 Task: Change the tab name and label name as per the requirement of the organization
Action: Mouse moved to (219, 157)
Screenshot: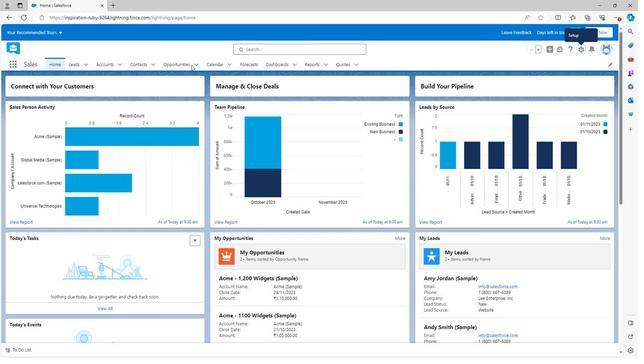 
Action: Mouse scrolled (219, 157) with delta (0, 0)
Screenshot: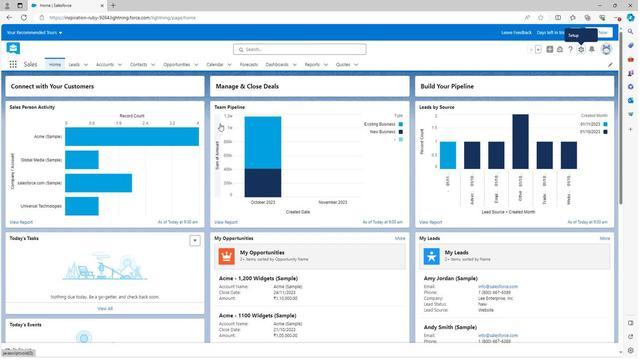 
Action: Mouse scrolled (219, 157) with delta (0, 0)
Screenshot: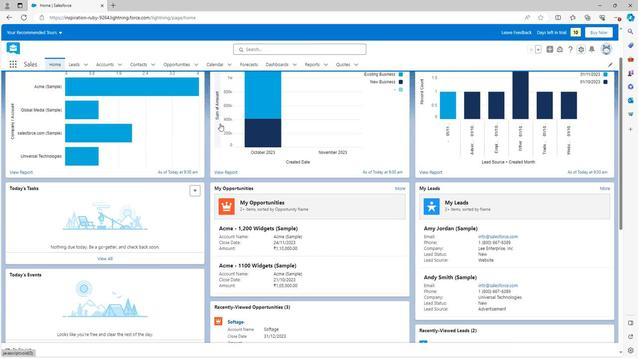 
Action: Mouse scrolled (219, 157) with delta (0, 0)
Screenshot: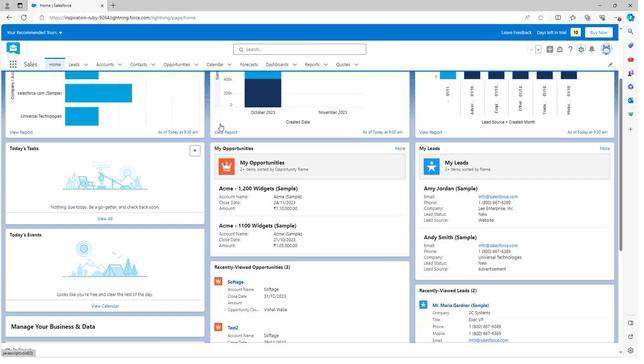 
Action: Mouse scrolled (219, 157) with delta (0, 0)
Screenshot: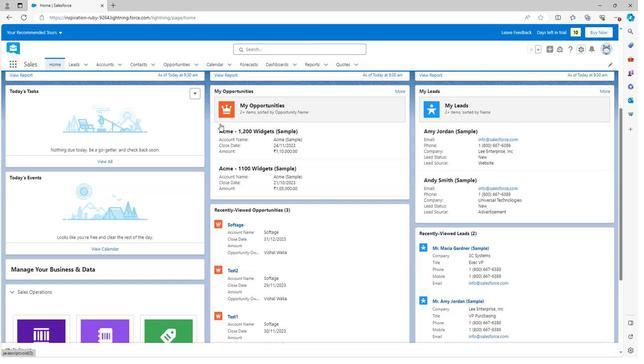 
Action: Mouse scrolled (219, 157) with delta (0, 0)
Screenshot: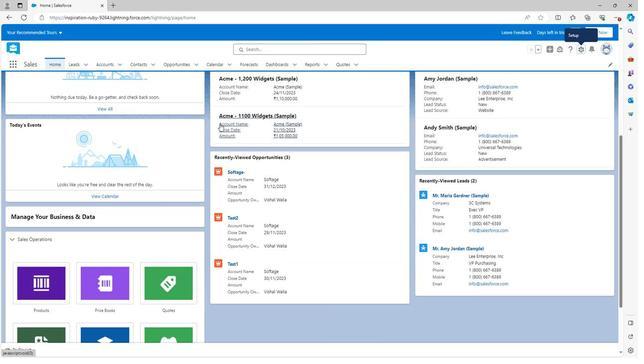 
Action: Mouse scrolled (219, 157) with delta (0, 0)
Screenshot: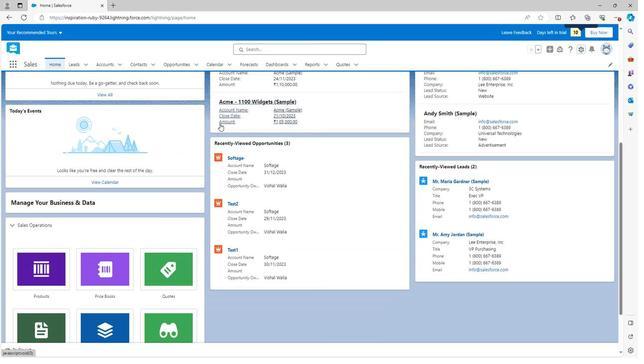 
Action: Mouse scrolled (219, 157) with delta (0, 0)
Screenshot: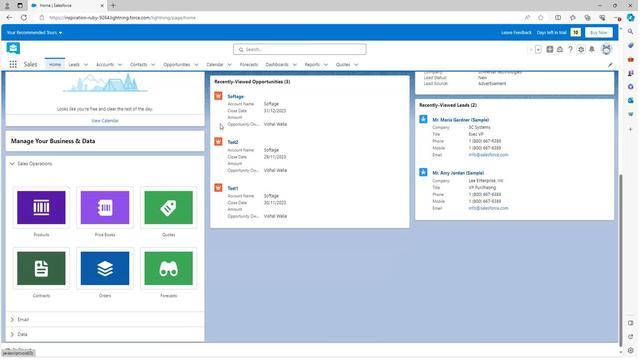 
Action: Mouse scrolled (219, 157) with delta (0, 0)
Screenshot: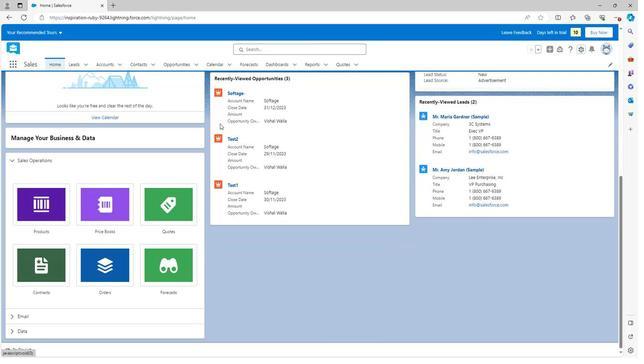 
Action: Mouse scrolled (219, 158) with delta (0, 0)
Screenshot: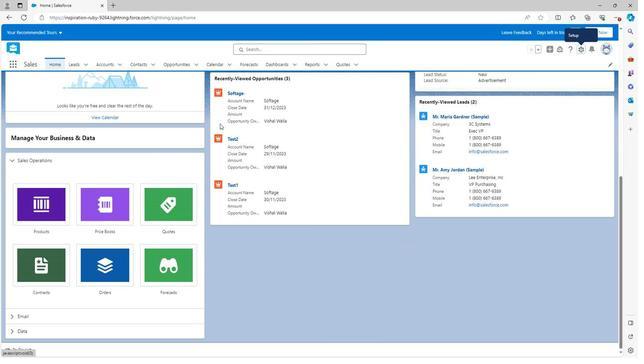 
Action: Mouse scrolled (219, 158) with delta (0, 0)
Screenshot: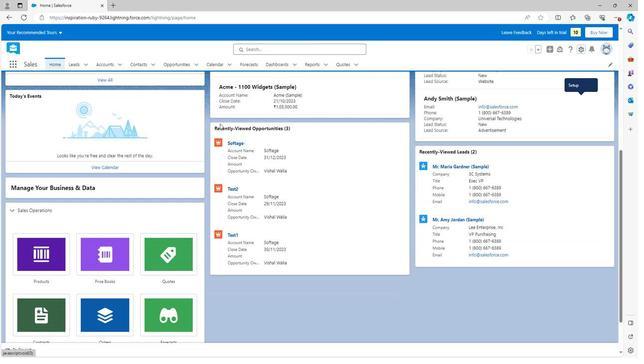 
Action: Mouse scrolled (219, 158) with delta (0, 0)
Screenshot: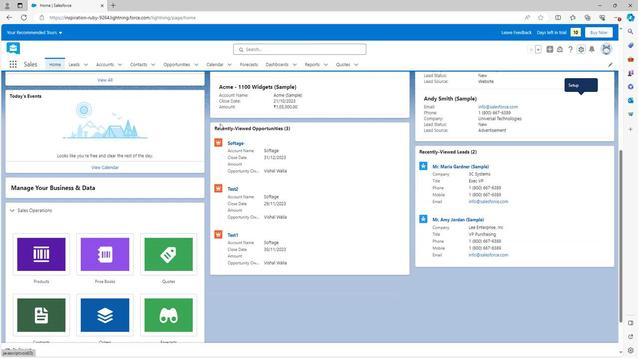 
Action: Mouse scrolled (219, 158) with delta (0, 0)
Screenshot: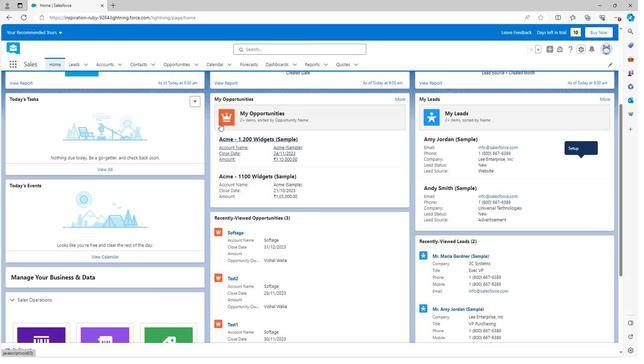 
Action: Mouse scrolled (219, 158) with delta (0, 0)
Screenshot: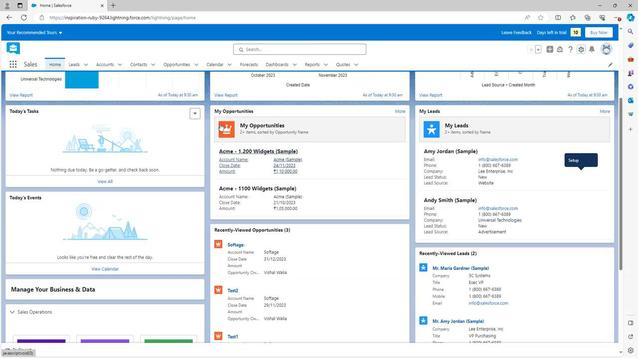 
Action: Mouse scrolled (219, 158) with delta (0, 0)
Screenshot: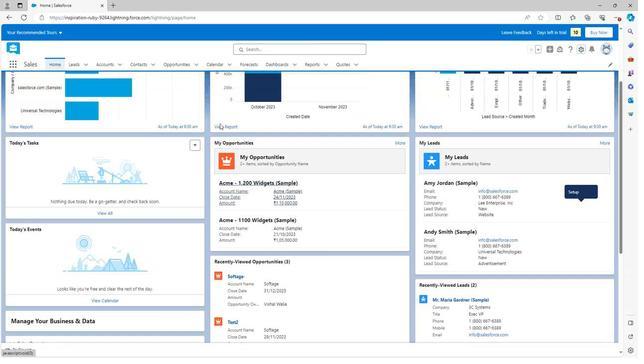 
Action: Mouse scrolled (219, 158) with delta (0, 0)
Screenshot: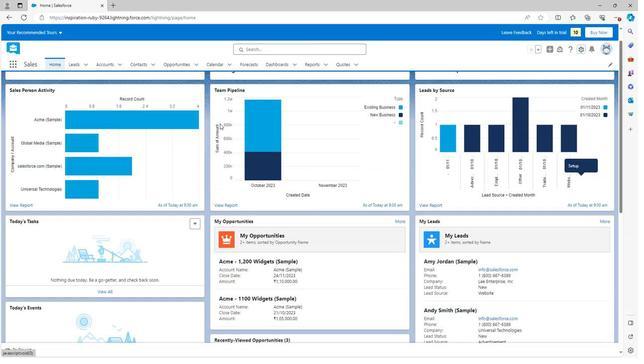 
Action: Mouse scrolled (219, 158) with delta (0, 0)
Screenshot: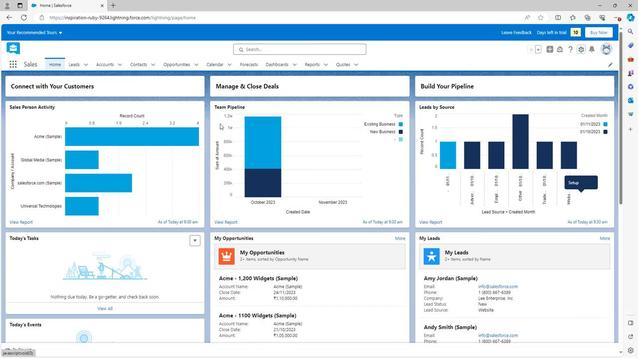 
Action: Mouse moved to (576, 111)
Screenshot: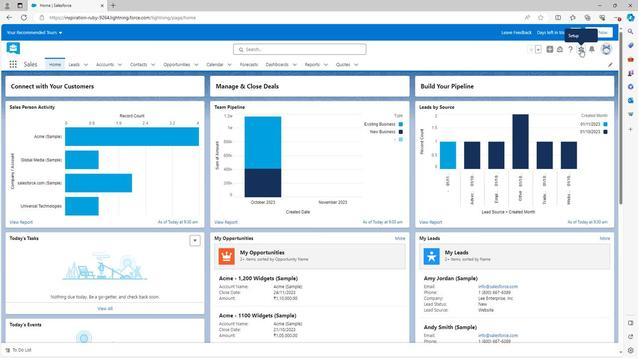 
Action: Mouse pressed left at (576, 111)
Screenshot: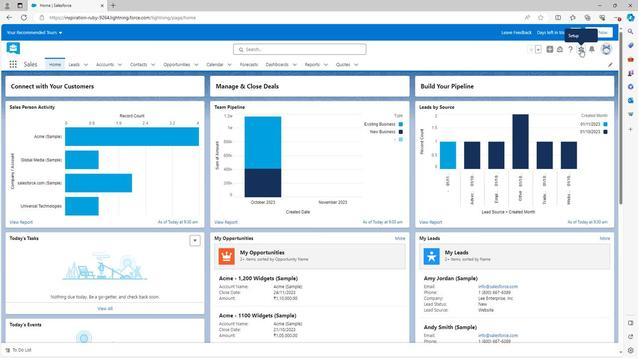 
Action: Mouse moved to (546, 121)
Screenshot: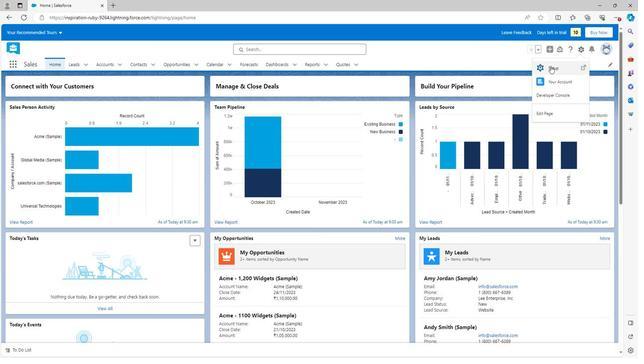 
Action: Mouse pressed left at (546, 121)
Screenshot: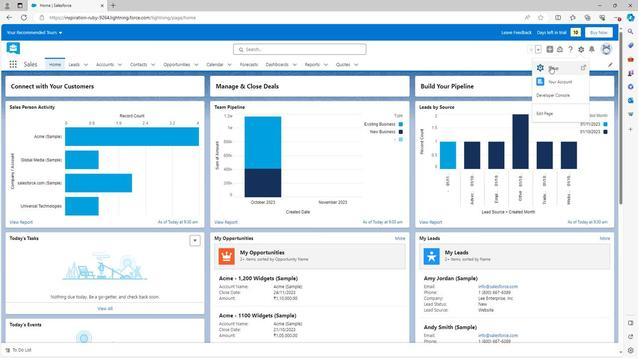 
Action: Mouse moved to (28, 227)
Screenshot: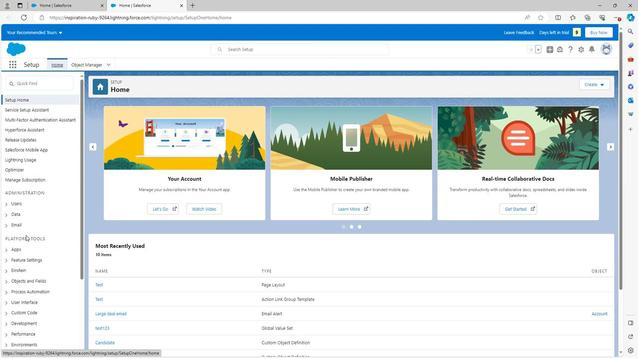 
Action: Mouse scrolled (28, 226) with delta (0, 0)
Screenshot: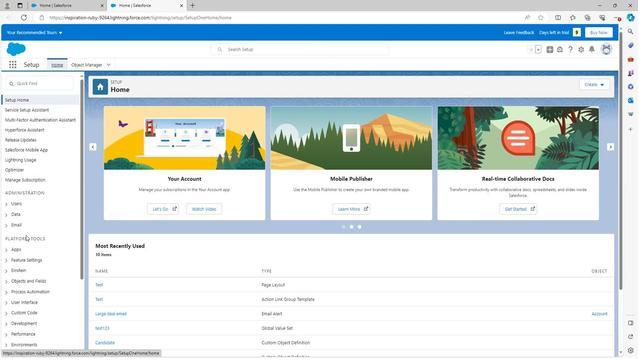 
Action: Mouse scrolled (28, 226) with delta (0, 0)
Screenshot: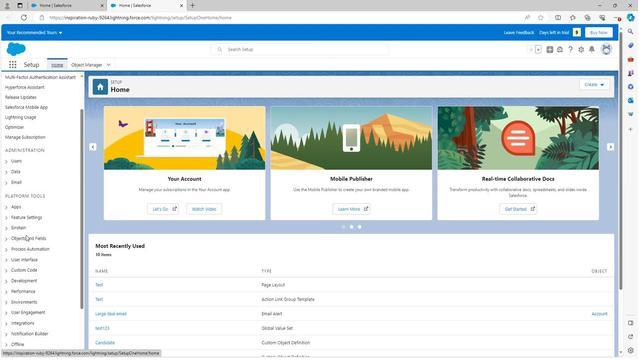 
Action: Mouse scrolled (28, 226) with delta (0, 0)
Screenshot: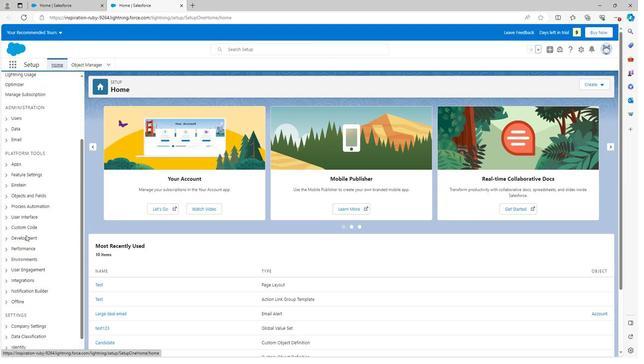 
Action: Mouse moved to (7, 207)
Screenshot: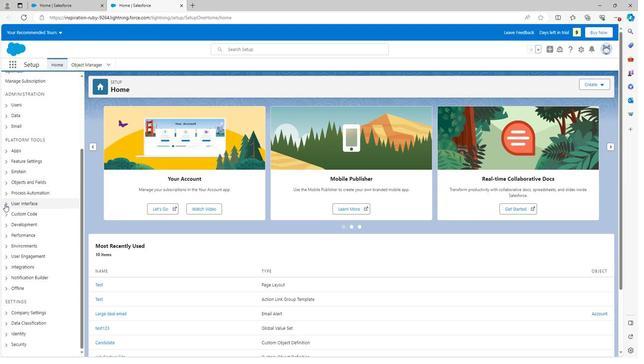 
Action: Mouse pressed left at (7, 207)
Screenshot: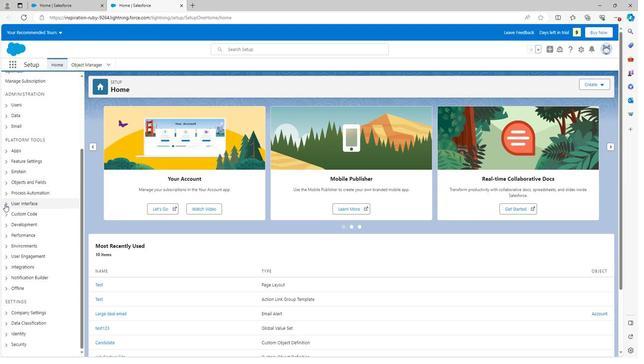 
Action: Mouse moved to (22, 228)
Screenshot: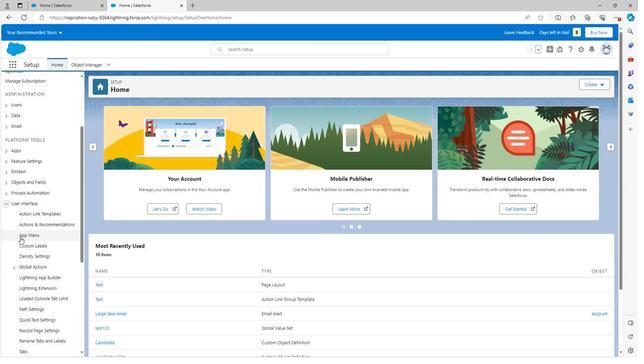 
Action: Mouse scrolled (22, 228) with delta (0, 0)
Screenshot: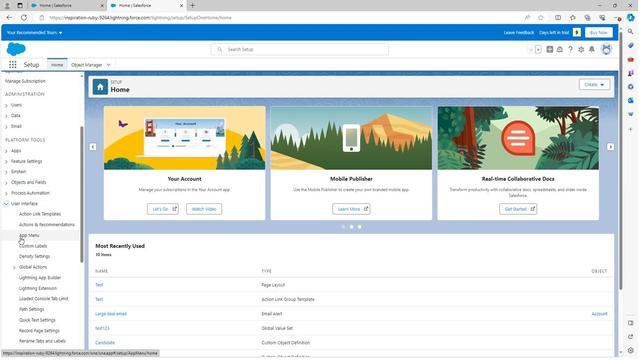 
Action: Mouse scrolled (22, 228) with delta (0, 0)
Screenshot: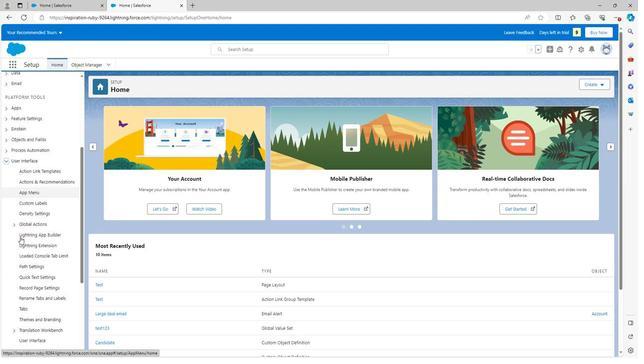
Action: Mouse moved to (27, 238)
Screenshot: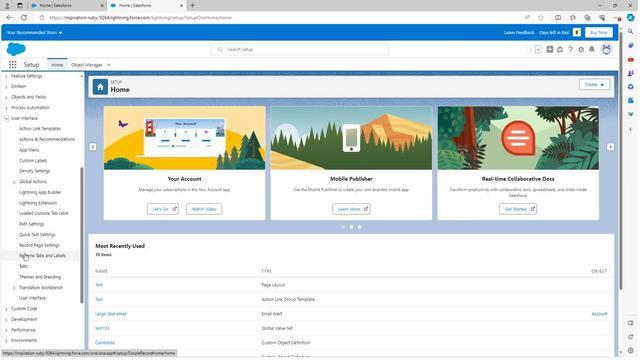 
Action: Mouse pressed left at (27, 238)
Screenshot: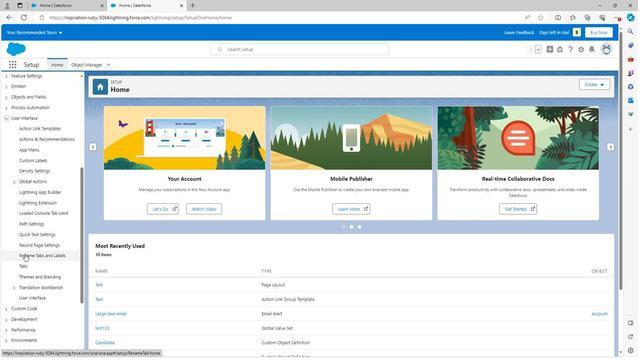 
Action: Mouse moved to (288, 208)
Screenshot: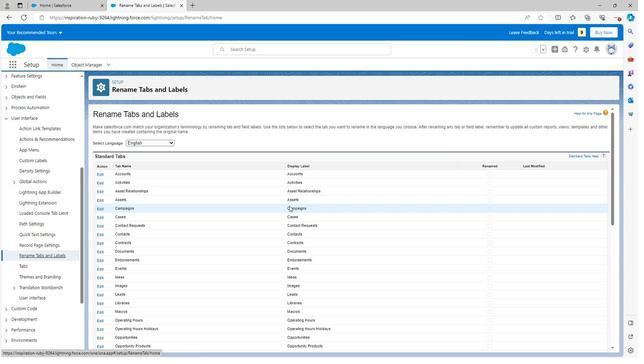 
Action: Mouse scrolled (288, 208) with delta (0, 0)
Screenshot: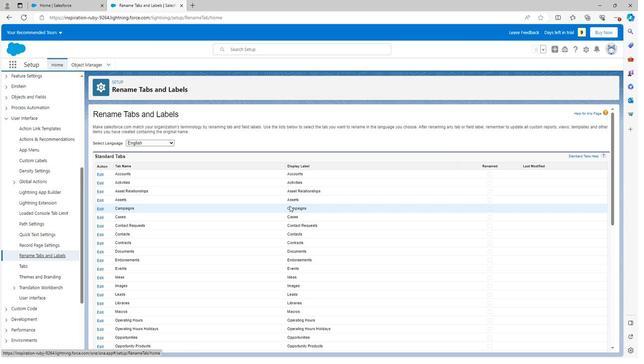 
Action: Mouse scrolled (288, 208) with delta (0, 0)
Screenshot: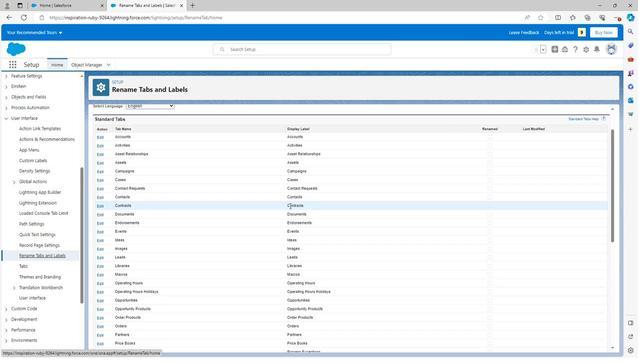 
Action: Mouse scrolled (288, 208) with delta (0, 0)
Screenshot: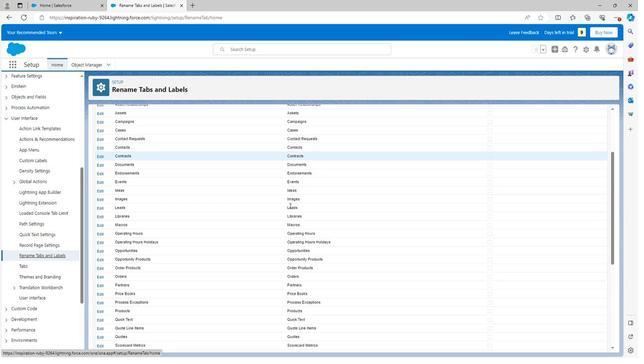 
Action: Mouse scrolled (288, 208) with delta (0, 0)
Screenshot: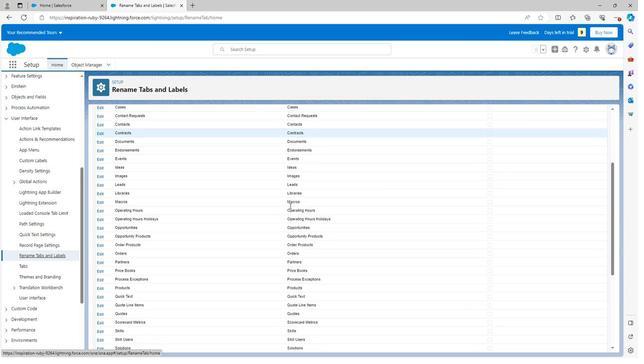 
Action: Mouse scrolled (288, 208) with delta (0, 0)
Screenshot: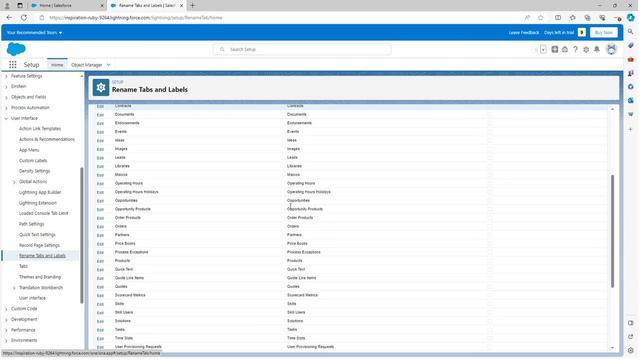 
Action: Mouse scrolled (288, 208) with delta (0, 0)
Screenshot: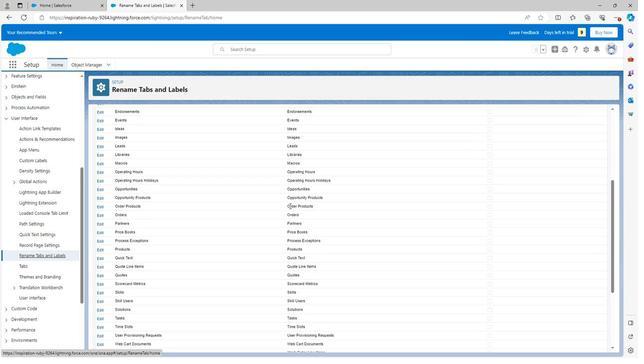
Action: Mouse scrolled (288, 208) with delta (0, 0)
Screenshot: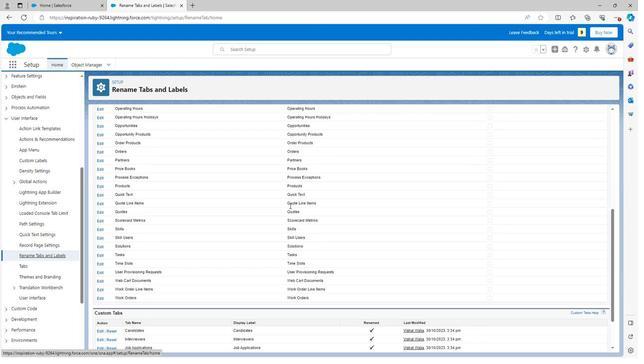 
Action: Mouse scrolled (288, 208) with delta (0, 0)
Screenshot: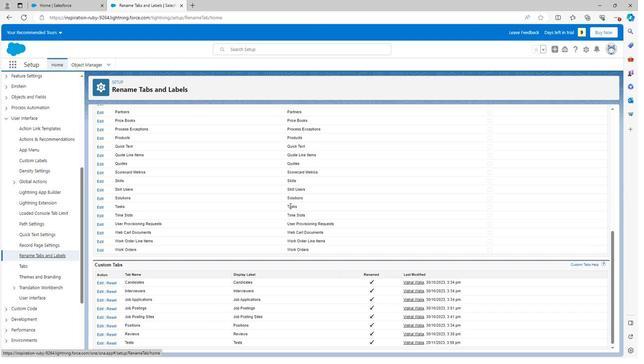 
Action: Mouse scrolled (288, 208) with delta (0, 0)
Screenshot: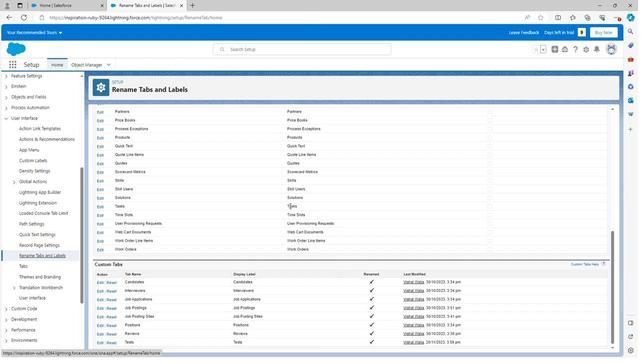 
Action: Mouse scrolled (288, 208) with delta (0, 0)
Screenshot: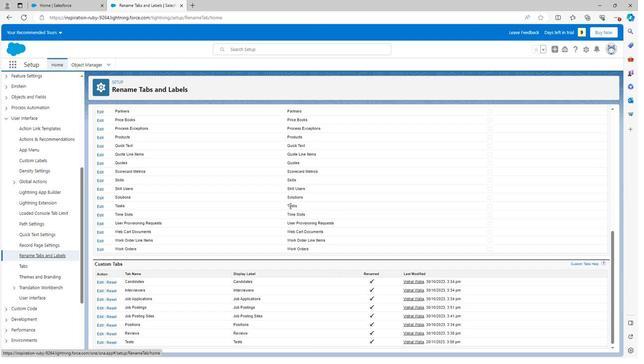 
Action: Mouse scrolled (288, 208) with delta (0, 0)
Screenshot: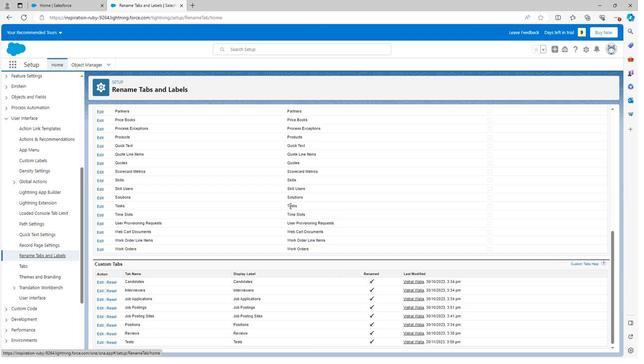 
Action: Mouse scrolled (288, 208) with delta (0, 0)
Screenshot: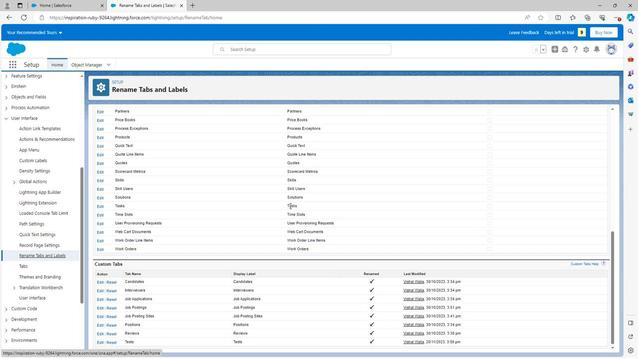 
Action: Mouse scrolled (288, 209) with delta (0, 0)
Screenshot: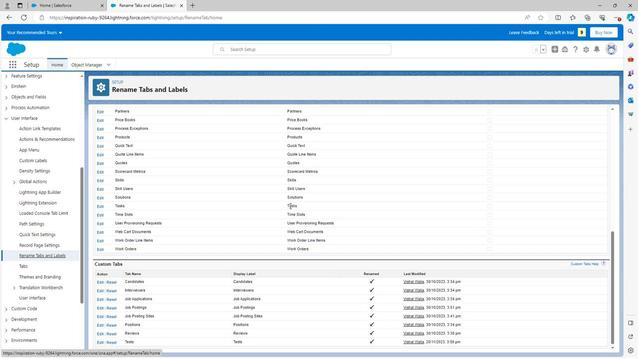 
Action: Mouse scrolled (288, 209) with delta (0, 0)
Screenshot: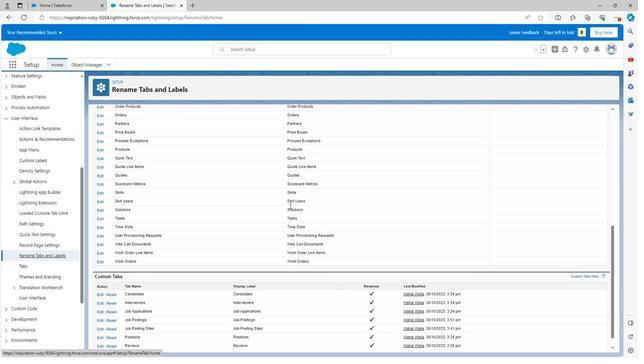 
Action: Mouse scrolled (288, 209) with delta (0, 0)
Screenshot: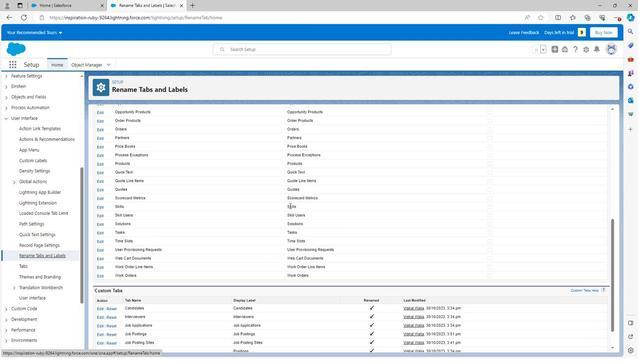 
Action: Mouse scrolled (288, 209) with delta (0, 0)
Screenshot: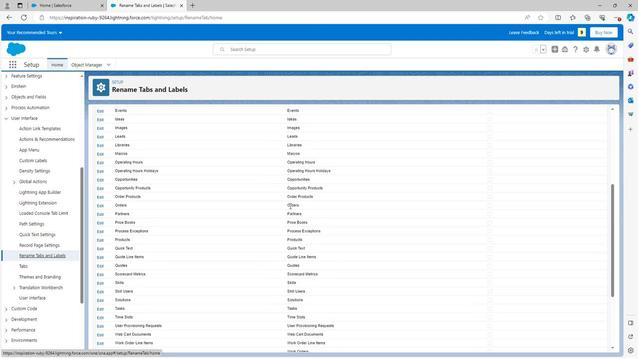 
Action: Mouse scrolled (288, 209) with delta (0, 0)
Screenshot: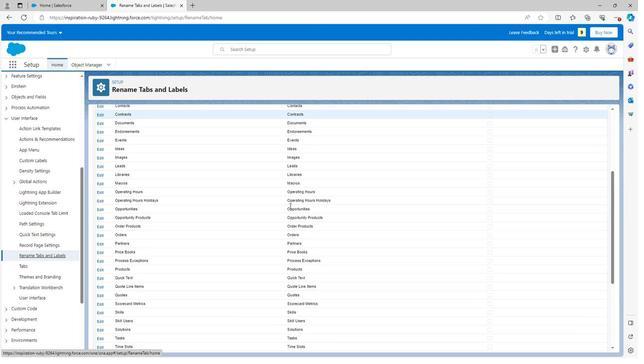 
Action: Mouse scrolled (288, 209) with delta (0, 0)
Screenshot: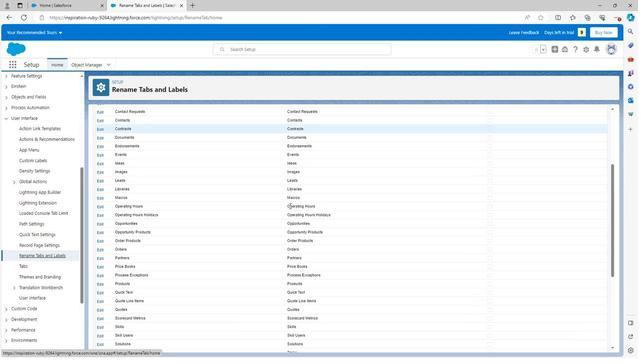 
Action: Mouse scrolled (288, 209) with delta (0, 0)
Screenshot: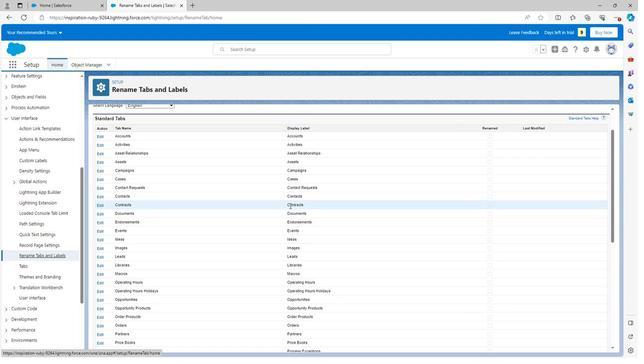 
Action: Mouse scrolled (288, 209) with delta (0, 0)
Screenshot: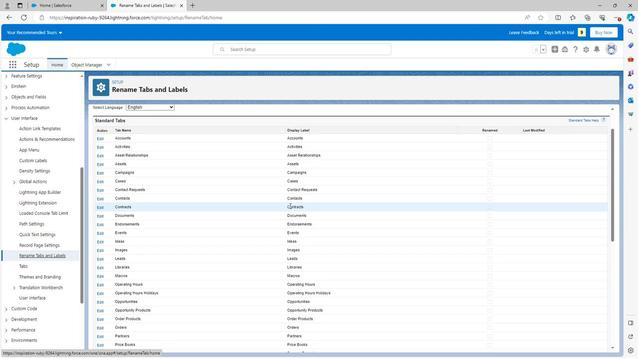 
Action: Mouse scrolled (288, 209) with delta (0, 0)
Screenshot: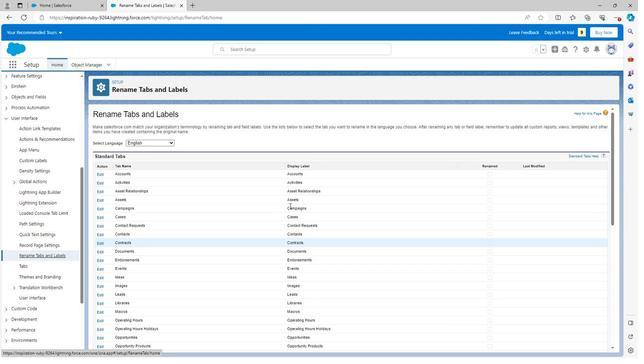 
Action: Mouse scrolled (288, 209) with delta (0, 0)
Screenshot: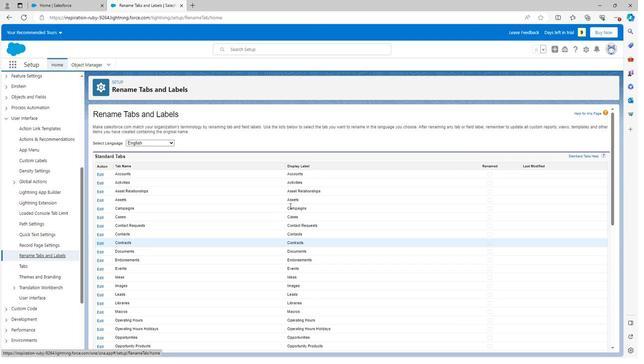 
Action: Mouse moved to (98, 216)
Screenshot: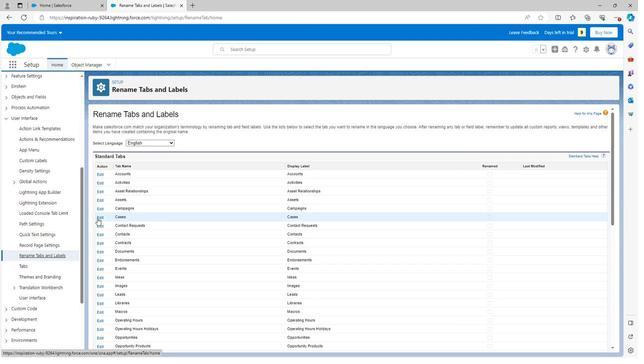 
Action: Mouse pressed left at (98, 216)
Screenshot: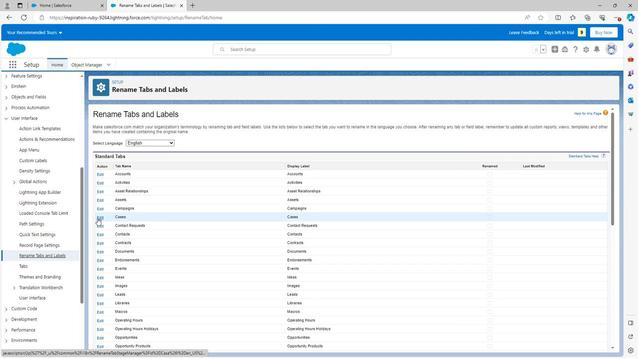 
Action: Mouse moved to (223, 218)
Screenshot: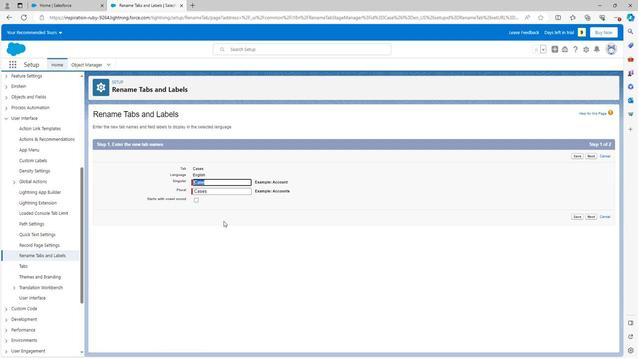 
Action: Mouse pressed left at (223, 218)
Screenshot: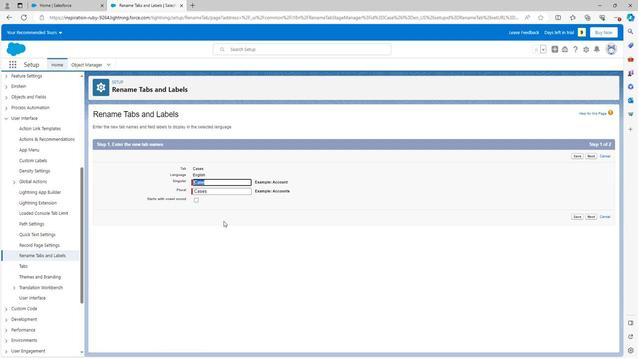 
Action: Mouse moved to (572, 215)
Screenshot: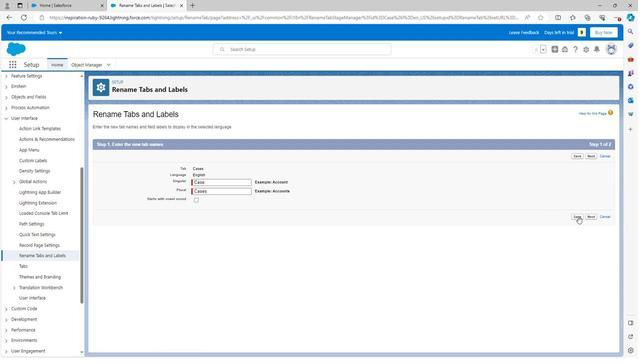 
Action: Mouse pressed left at (572, 215)
Screenshot: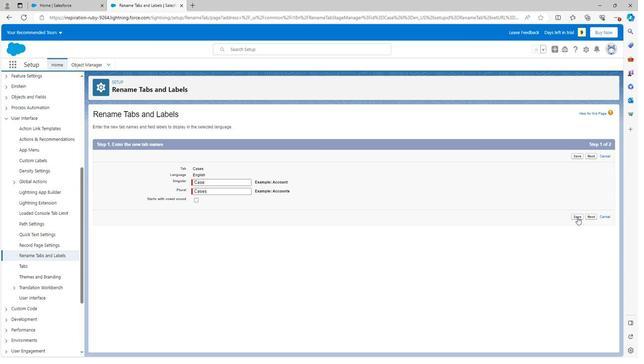 
Action: Mouse moved to (377, 207)
Screenshot: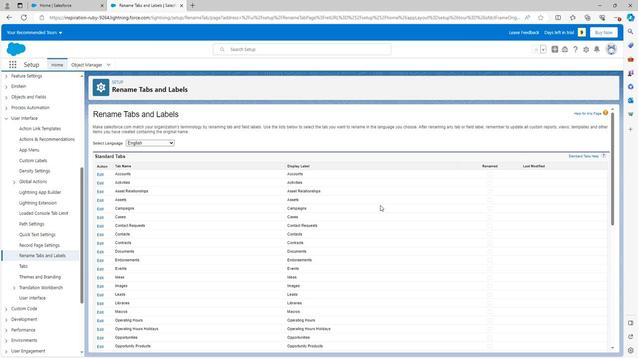 
